 Task: Add 'info@pixelsparty.com' to the blocked senders list in Outlook.
Action: Mouse moved to (117, 67)
Screenshot: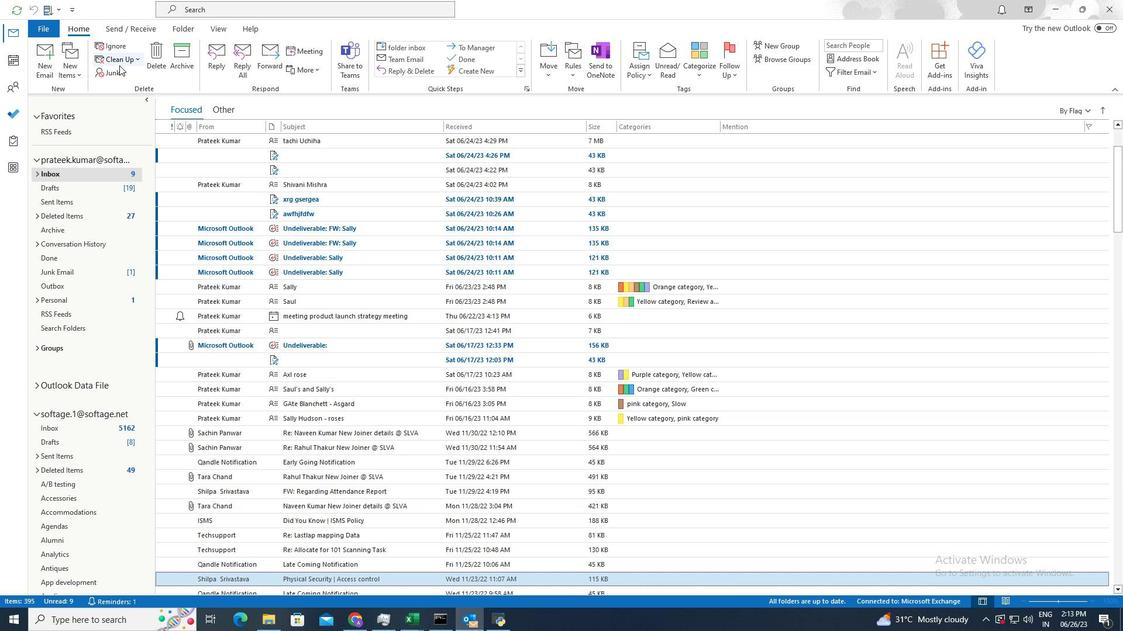 
Action: Mouse pressed left at (117, 67)
Screenshot: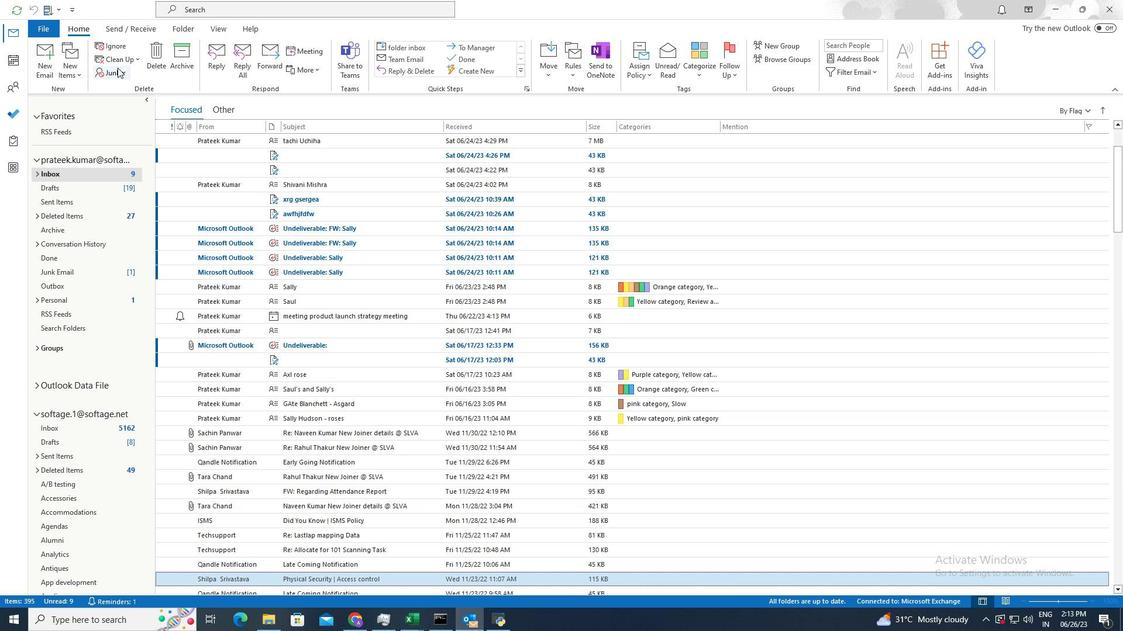 
Action: Mouse moved to (138, 169)
Screenshot: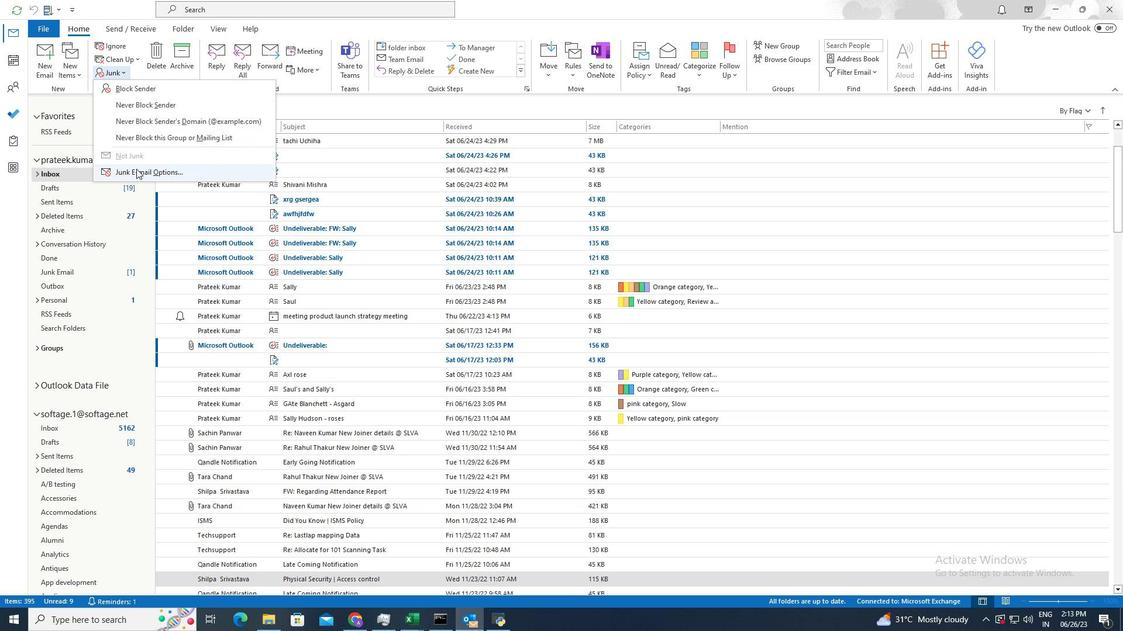 
Action: Mouse pressed left at (138, 169)
Screenshot: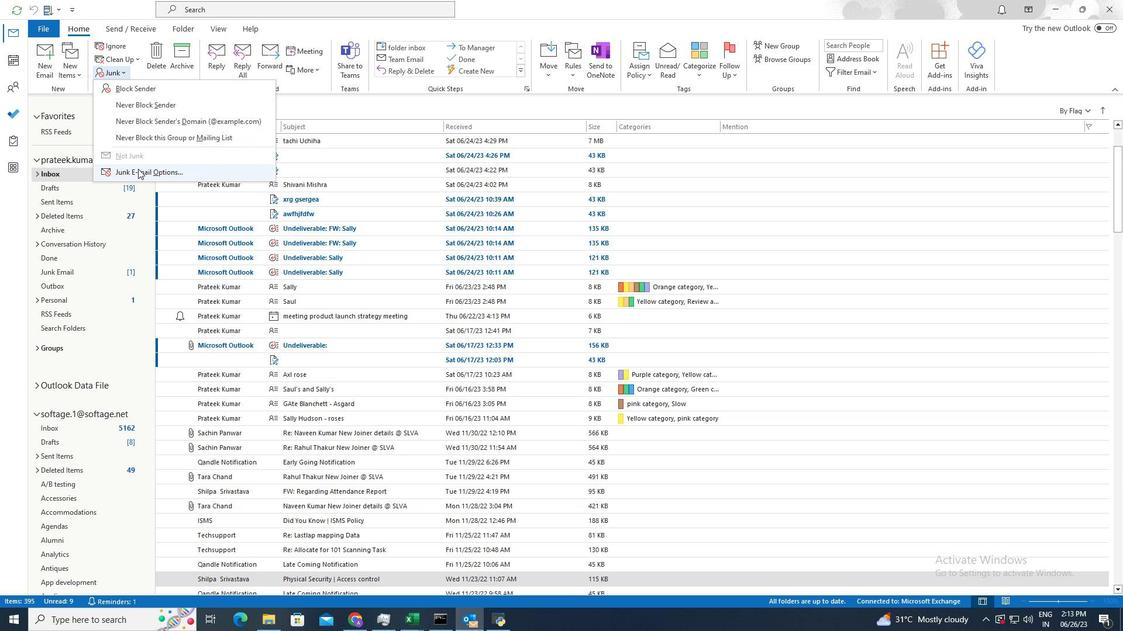 
Action: Mouse moved to (601, 179)
Screenshot: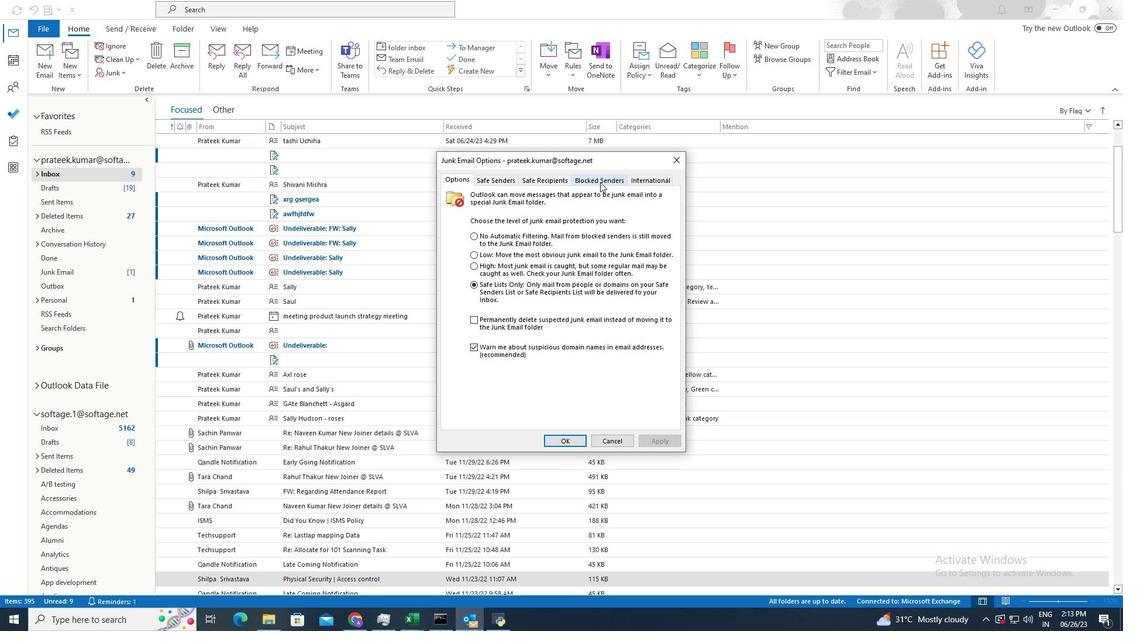 
Action: Mouse pressed left at (601, 179)
Screenshot: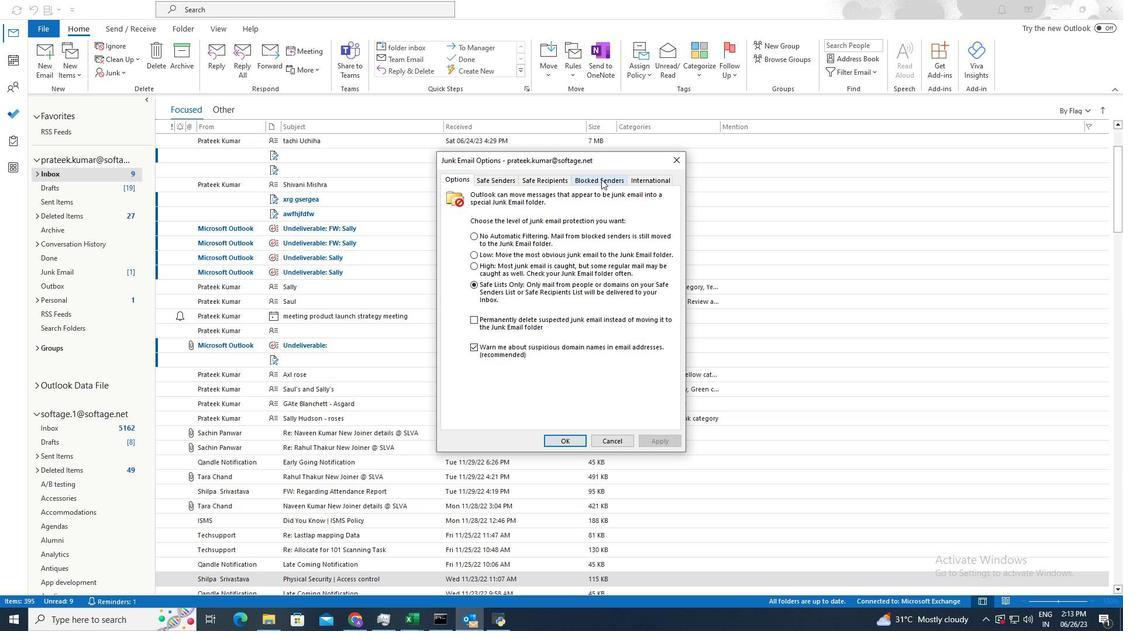 
Action: Mouse moved to (648, 220)
Screenshot: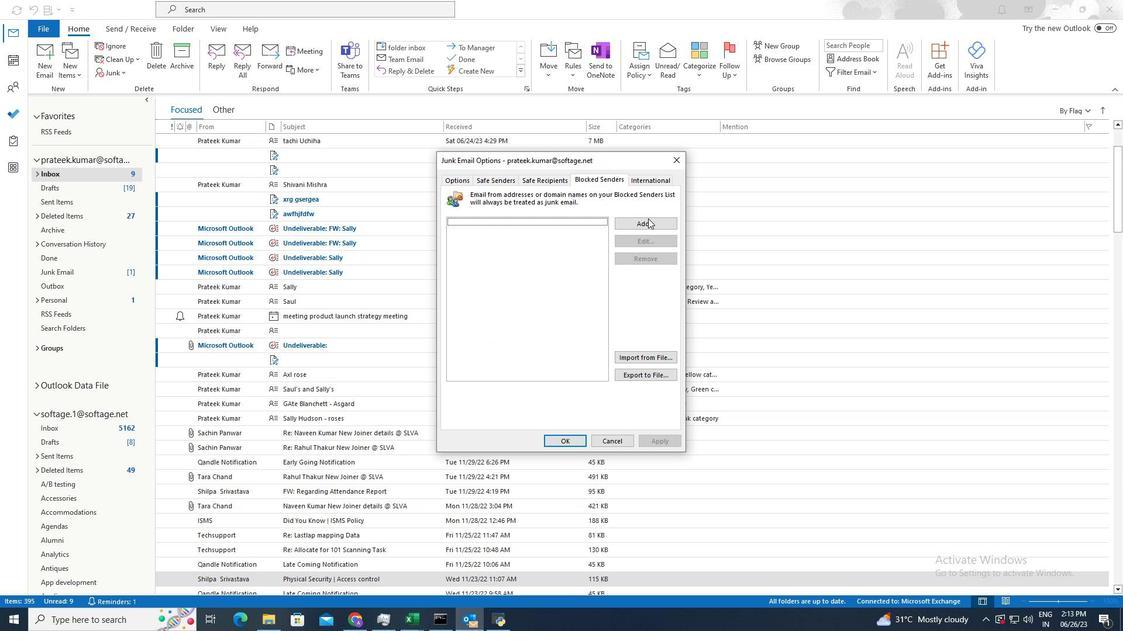 
Action: Mouse pressed left at (648, 220)
Screenshot: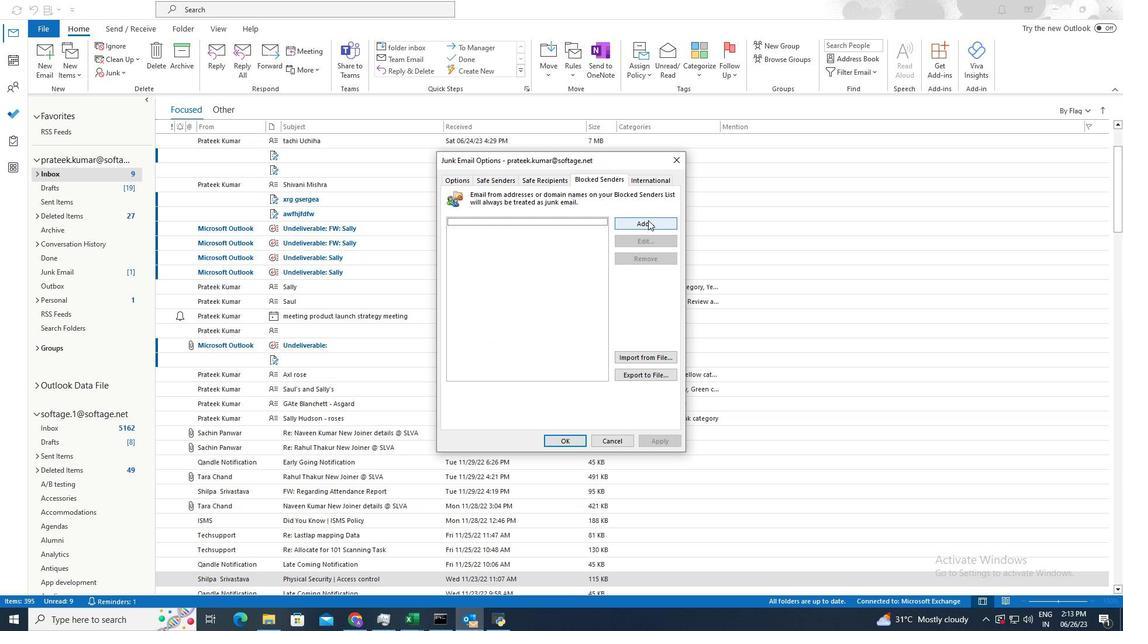 
Action: Mouse moved to (647, 221)
Screenshot: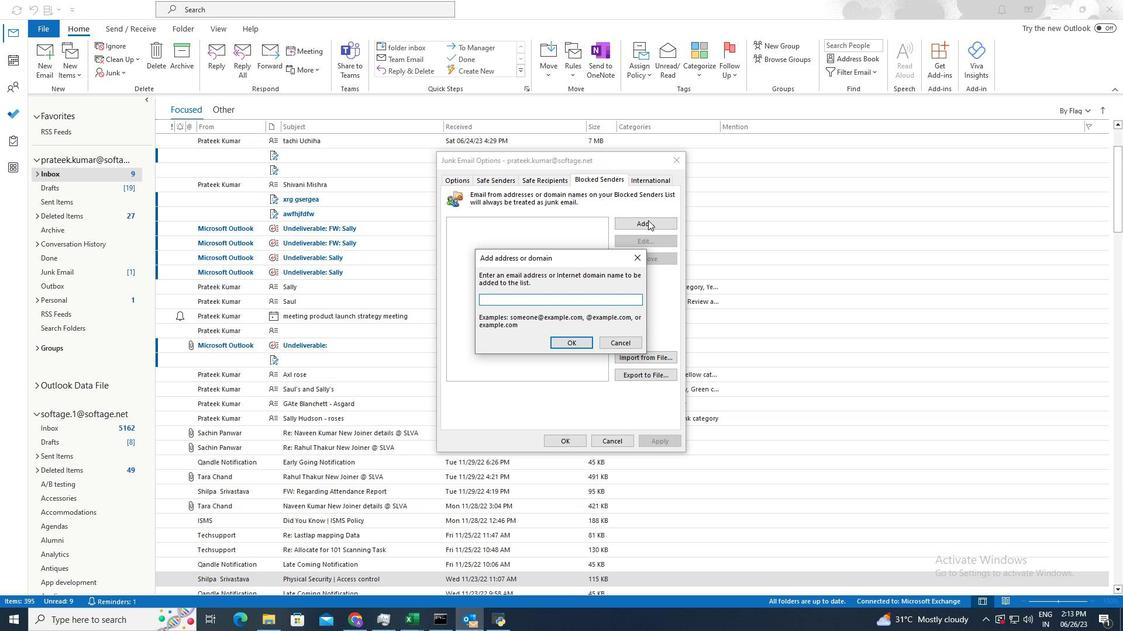 
Action: Key pressed info<Key.shift><Key.shift><Key.shift><Key.shift><Key.shift><Key.shift><Key.shift><Key.shift>@pixelsparty.com
Screenshot: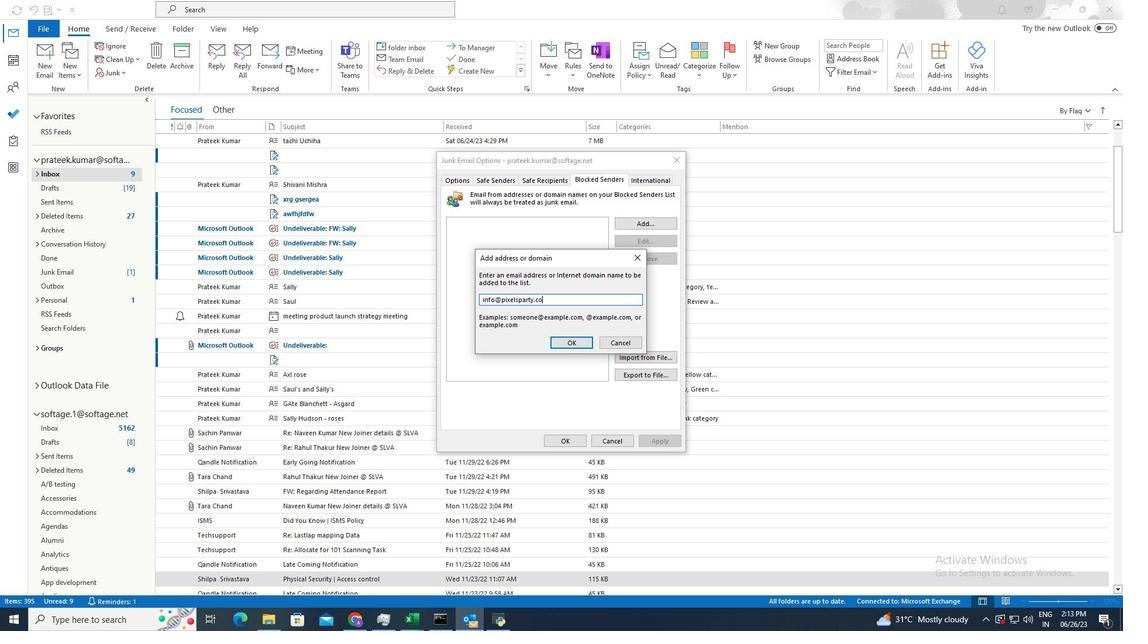 
Action: Mouse moved to (572, 341)
Screenshot: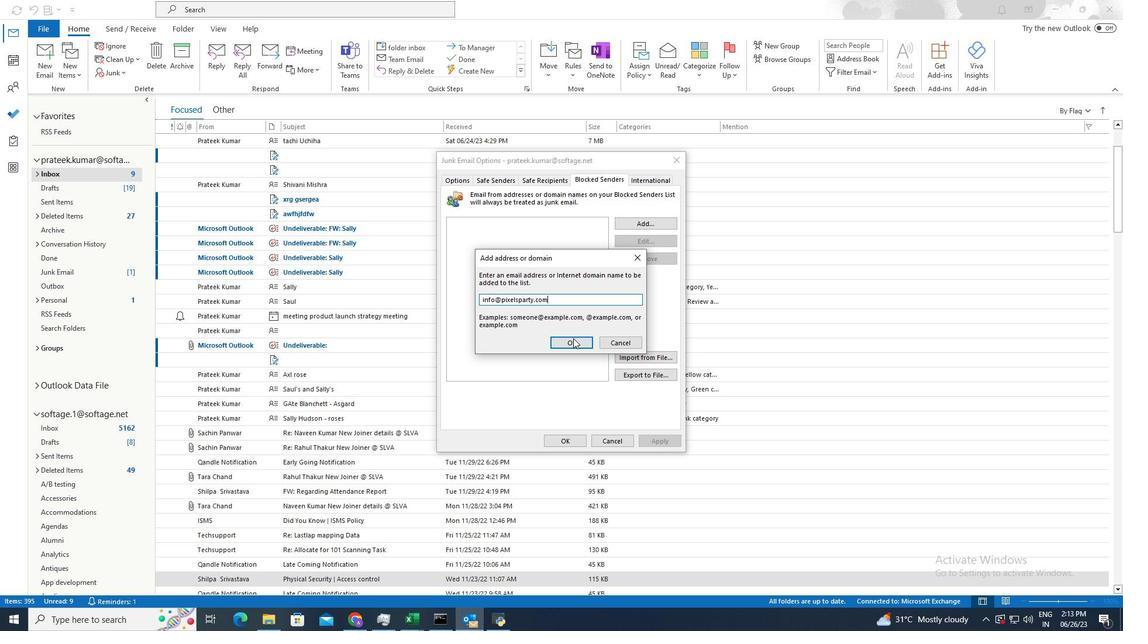 
Action: Mouse pressed left at (572, 341)
Screenshot: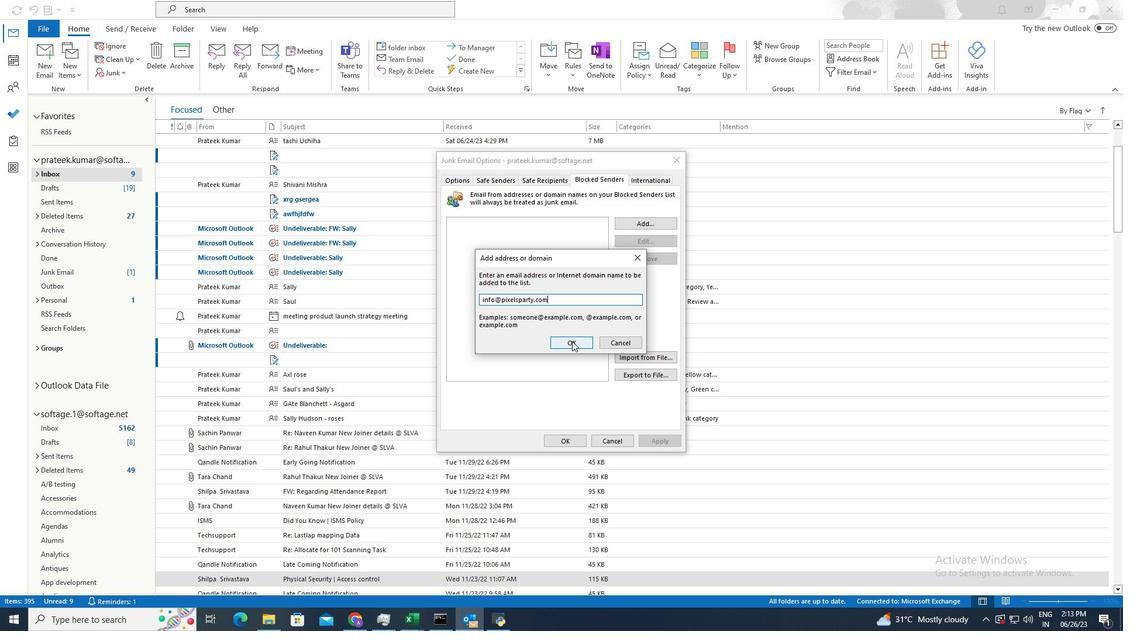 
Action: Mouse moved to (565, 441)
Screenshot: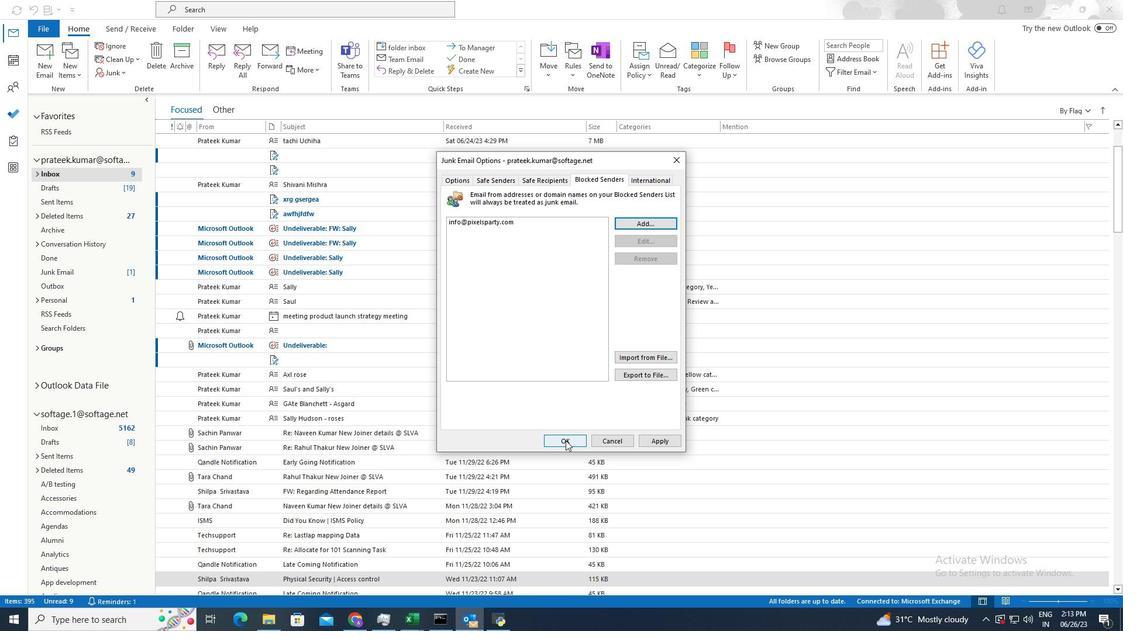 
Action: Mouse pressed left at (565, 441)
Screenshot: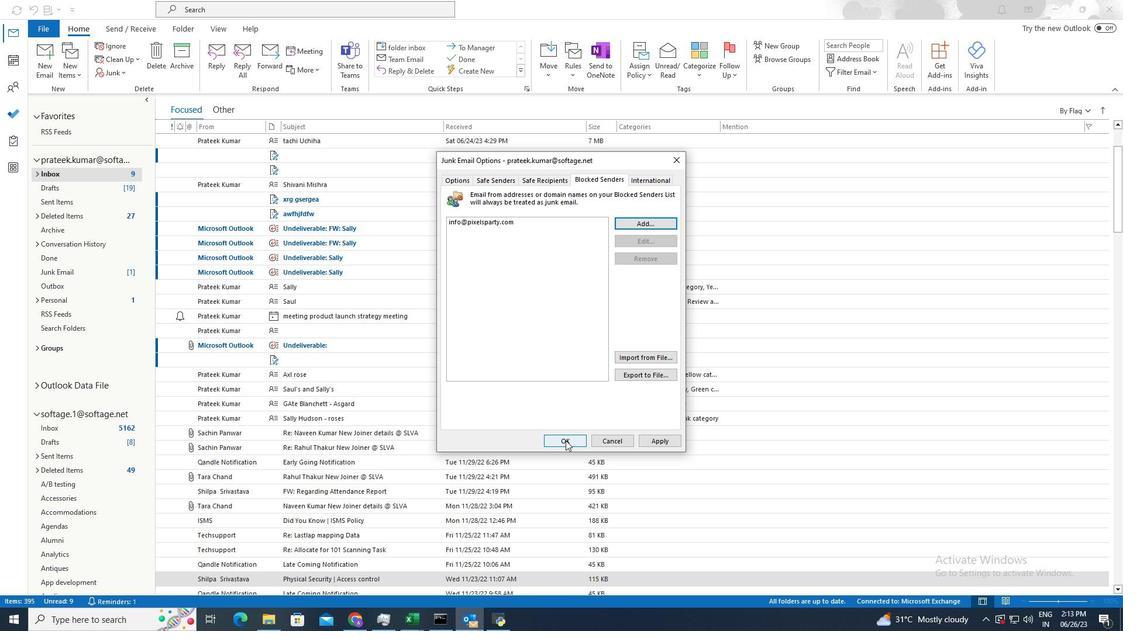 
Action: Mouse moved to (565, 436)
Screenshot: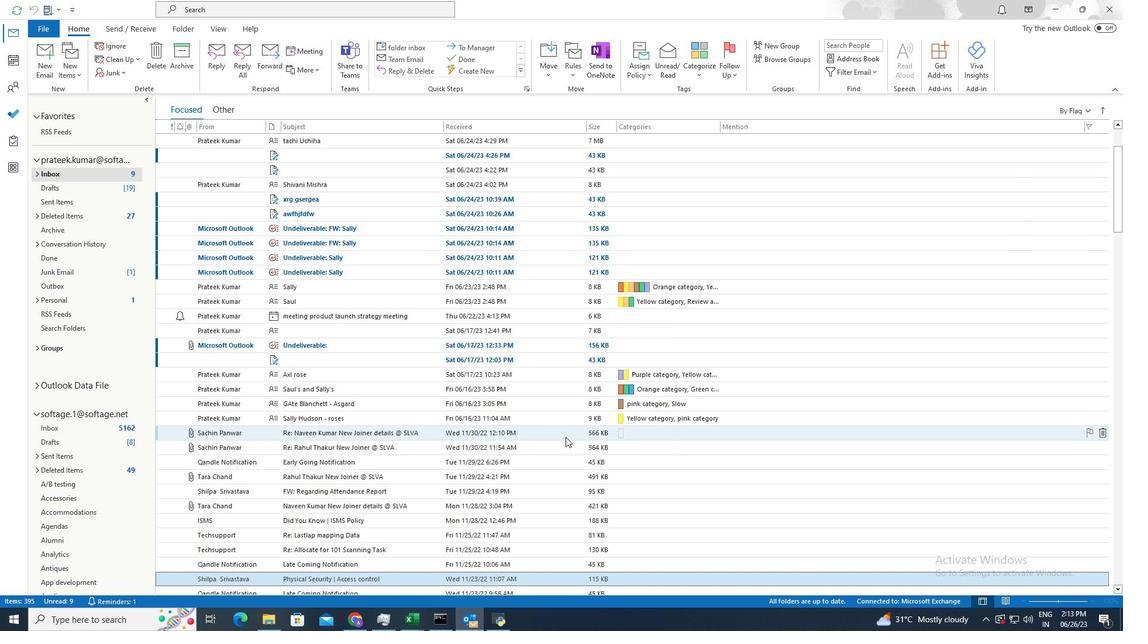 
